 Task: Create New Employee with Employee Name: Alex Clark, Address Line1: 62 College Street, Address Line2: West Deptford, Address Line3:  NJ 08096, Cell Number: 249559-8029_x000D_

Action: Mouse moved to (213, 37)
Screenshot: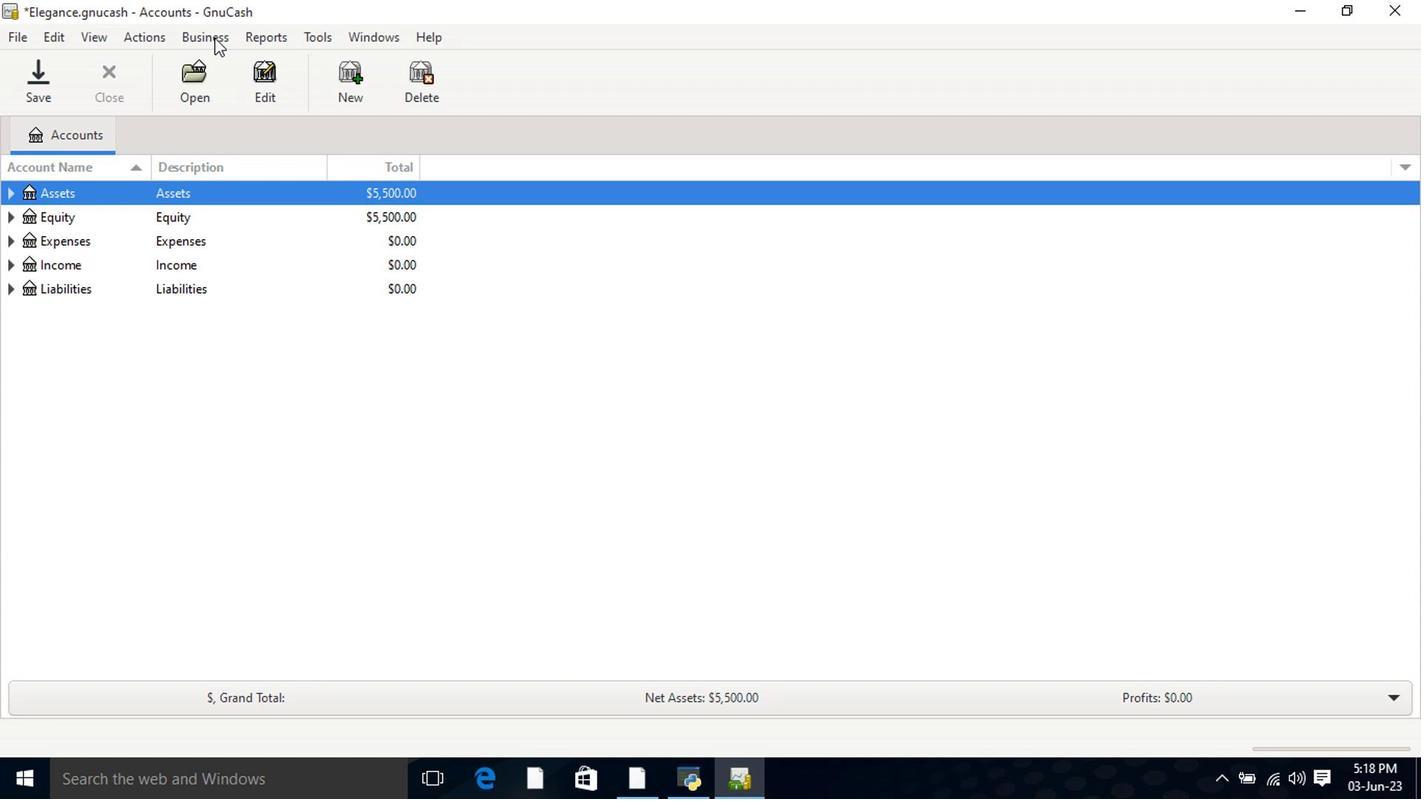 
Action: Mouse pressed left at (213, 37)
Screenshot: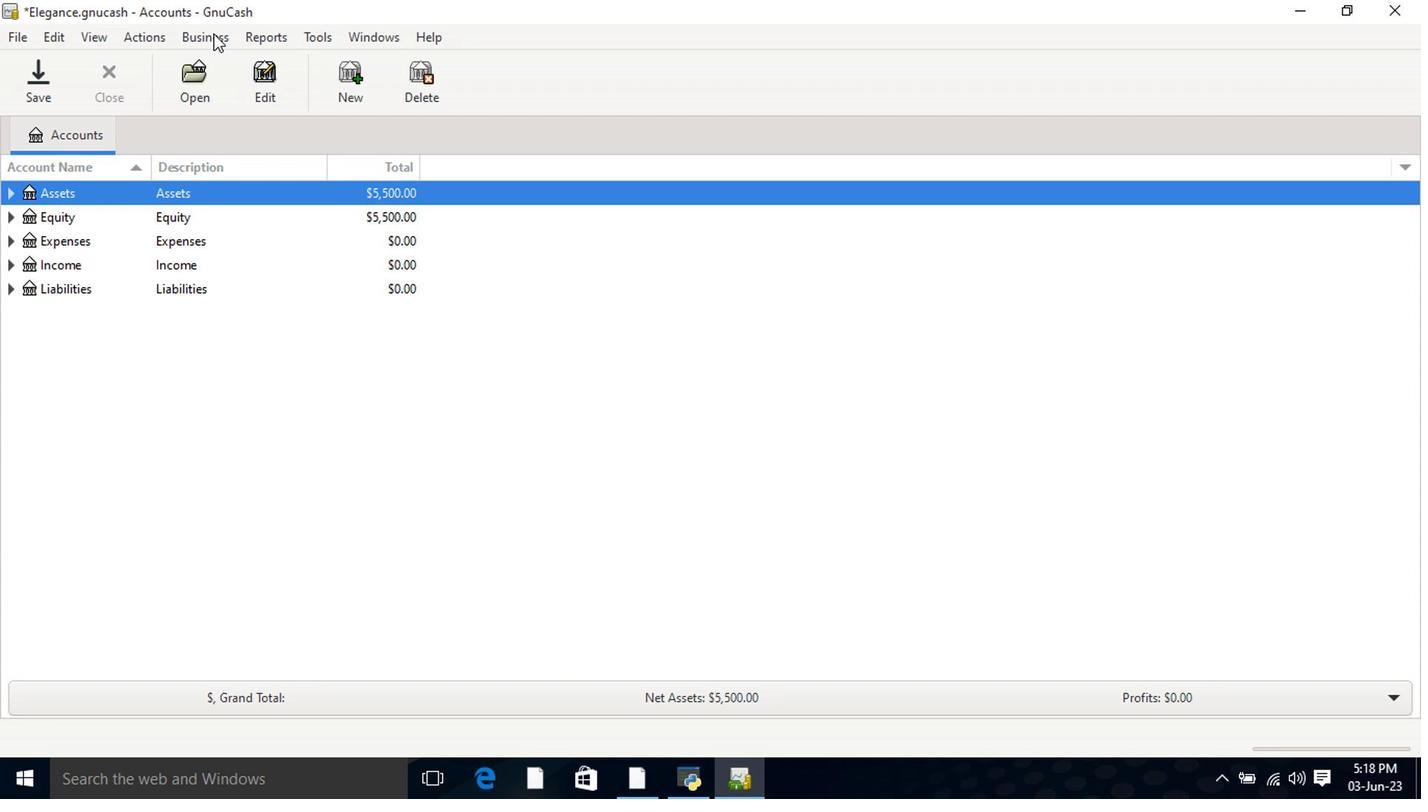 
Action: Mouse moved to (222, 124)
Screenshot: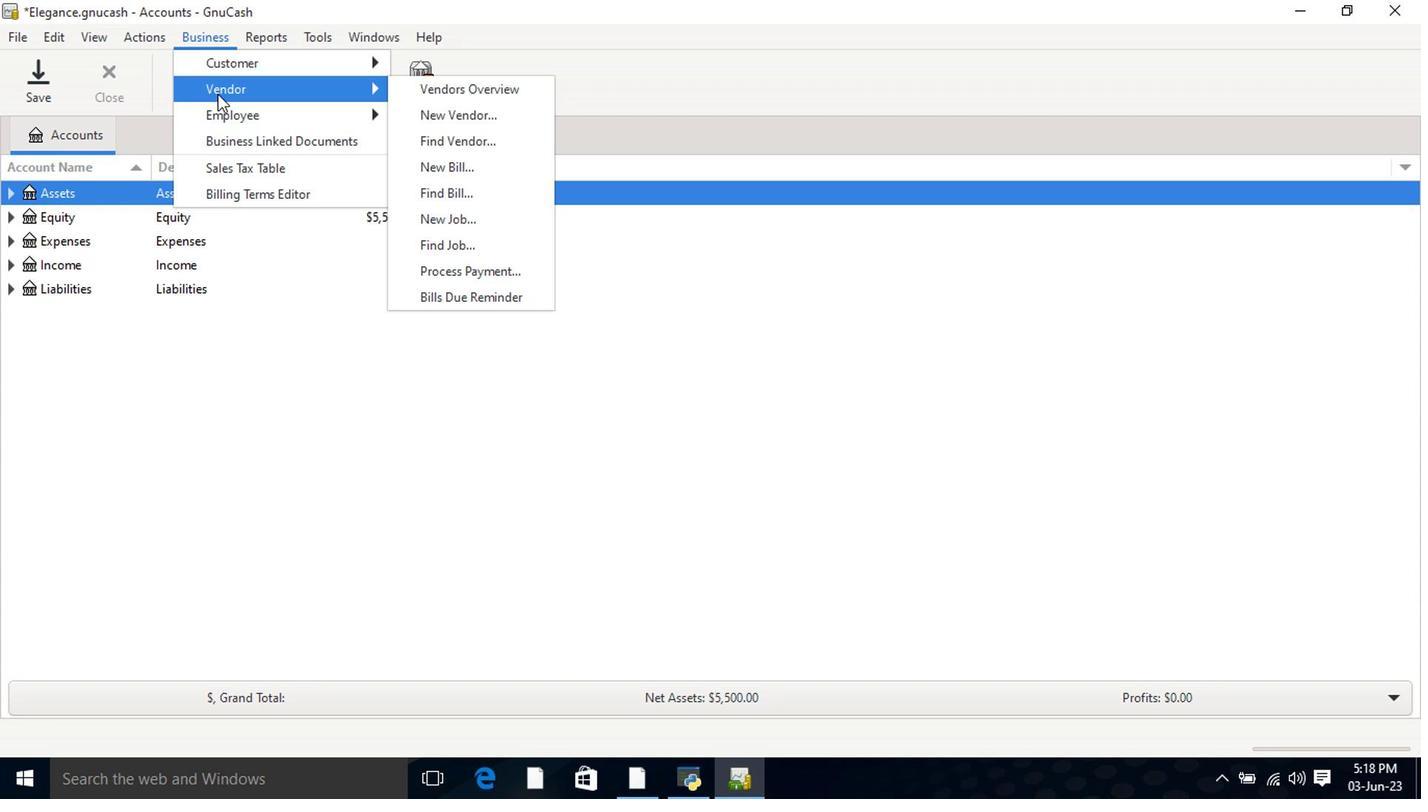 
Action: Mouse pressed left at (222, 124)
Screenshot: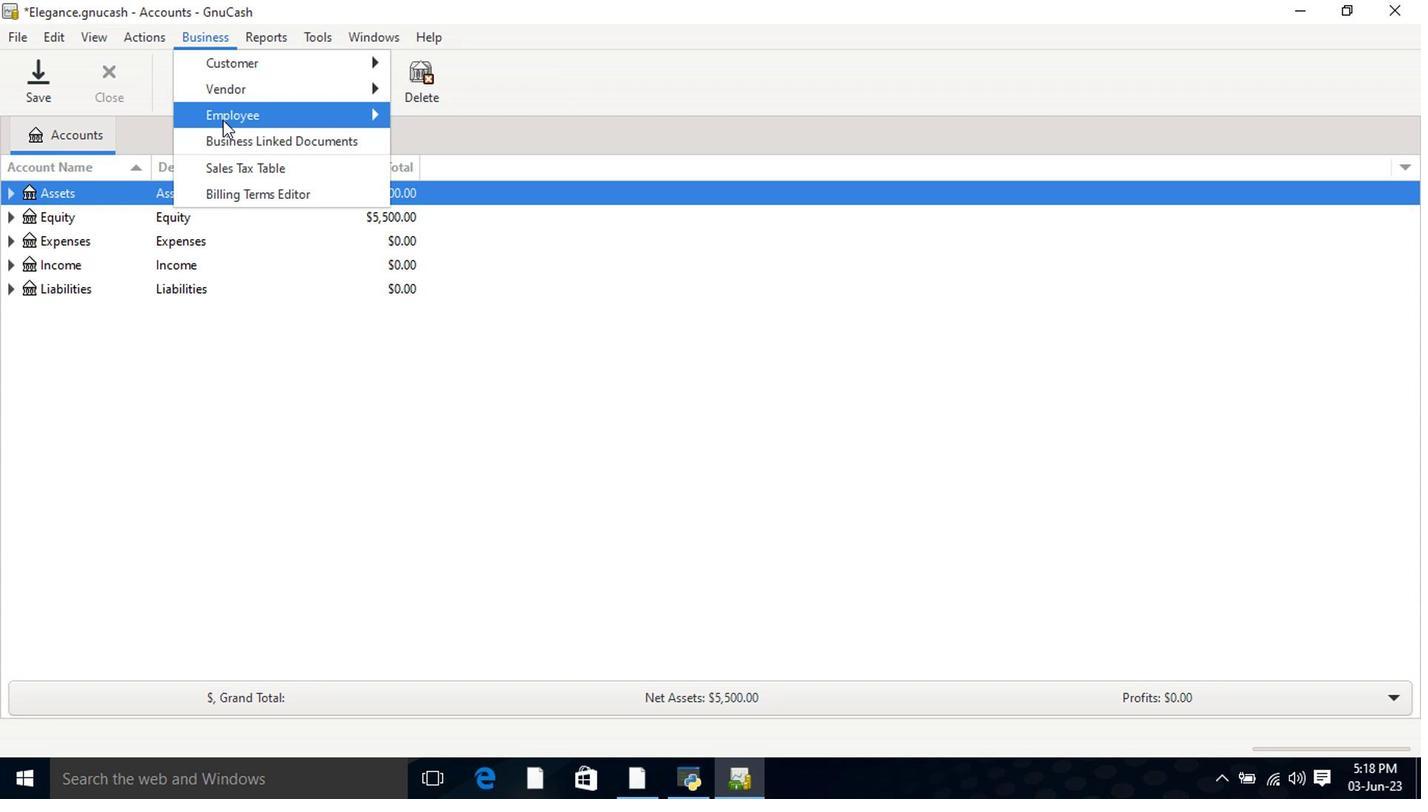 
Action: Mouse moved to (455, 148)
Screenshot: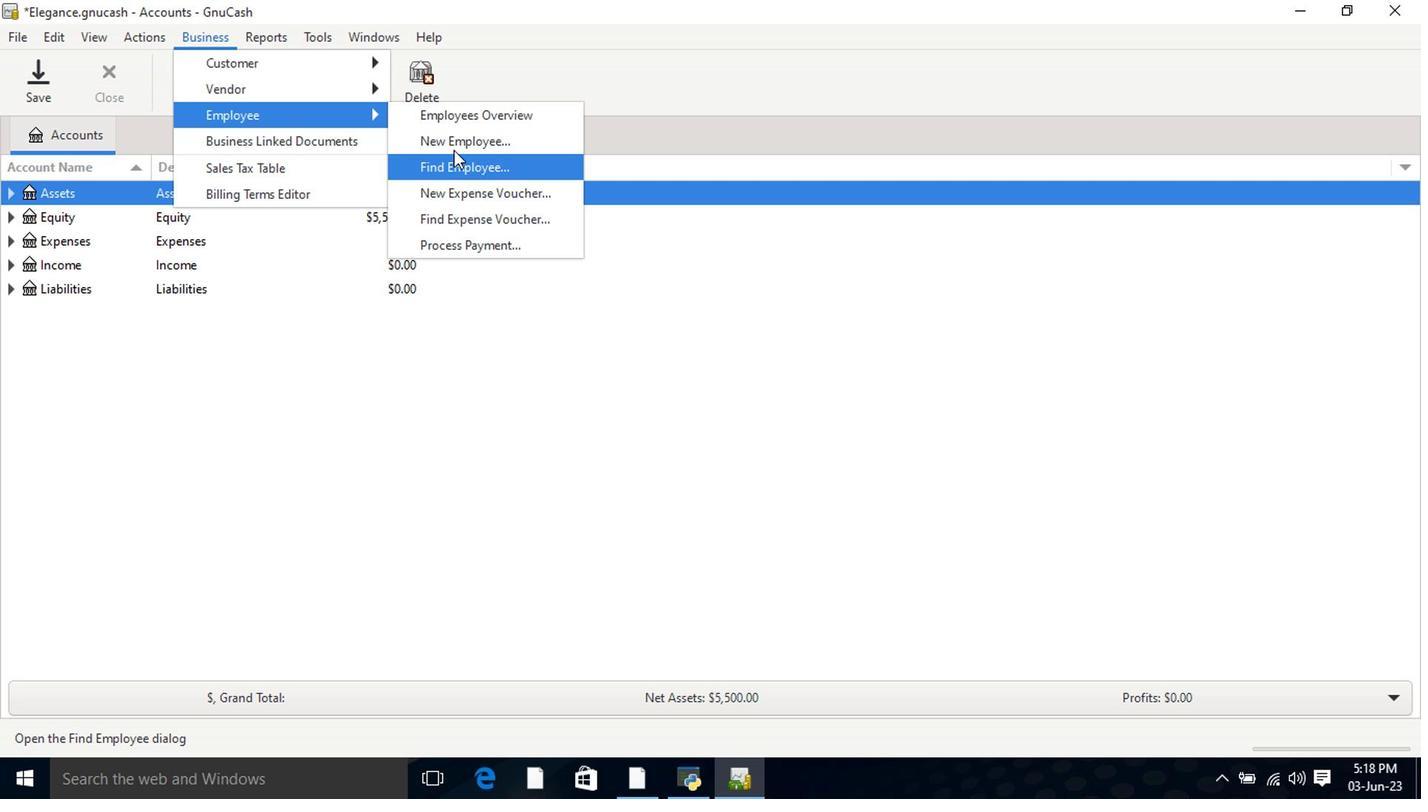 
Action: Mouse pressed left at (455, 148)
Screenshot: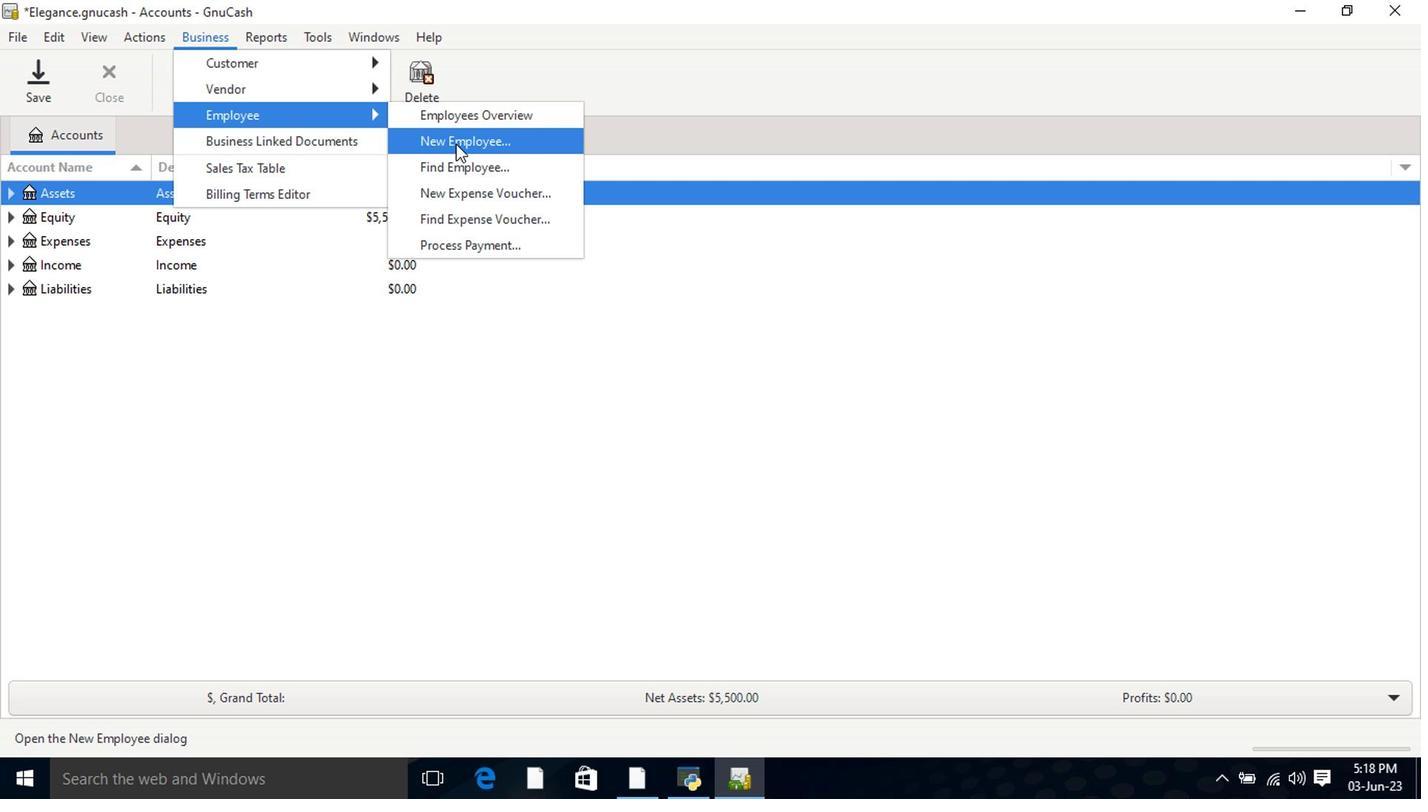 
Action: Mouse moved to (652, 324)
Screenshot: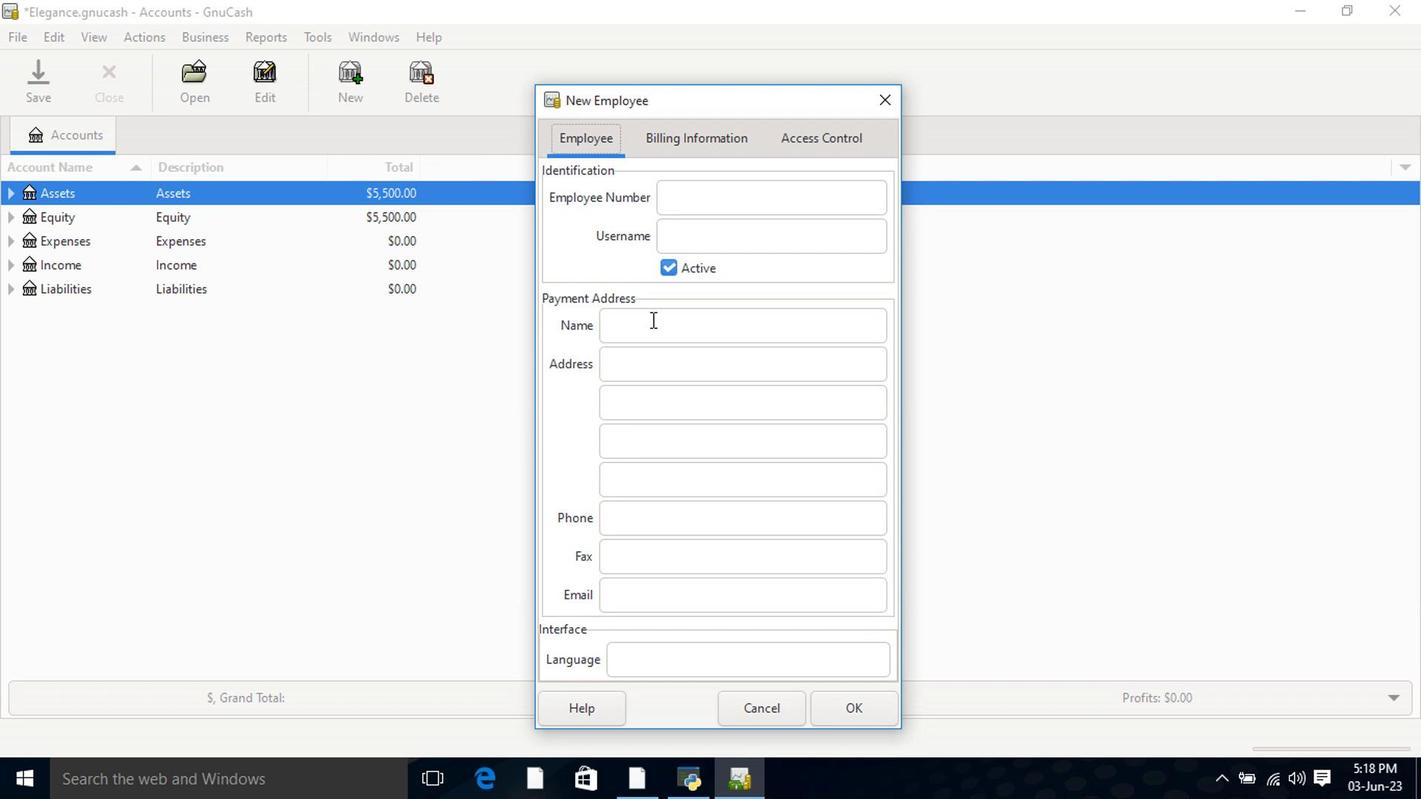 
Action: Mouse pressed left at (652, 324)
Screenshot: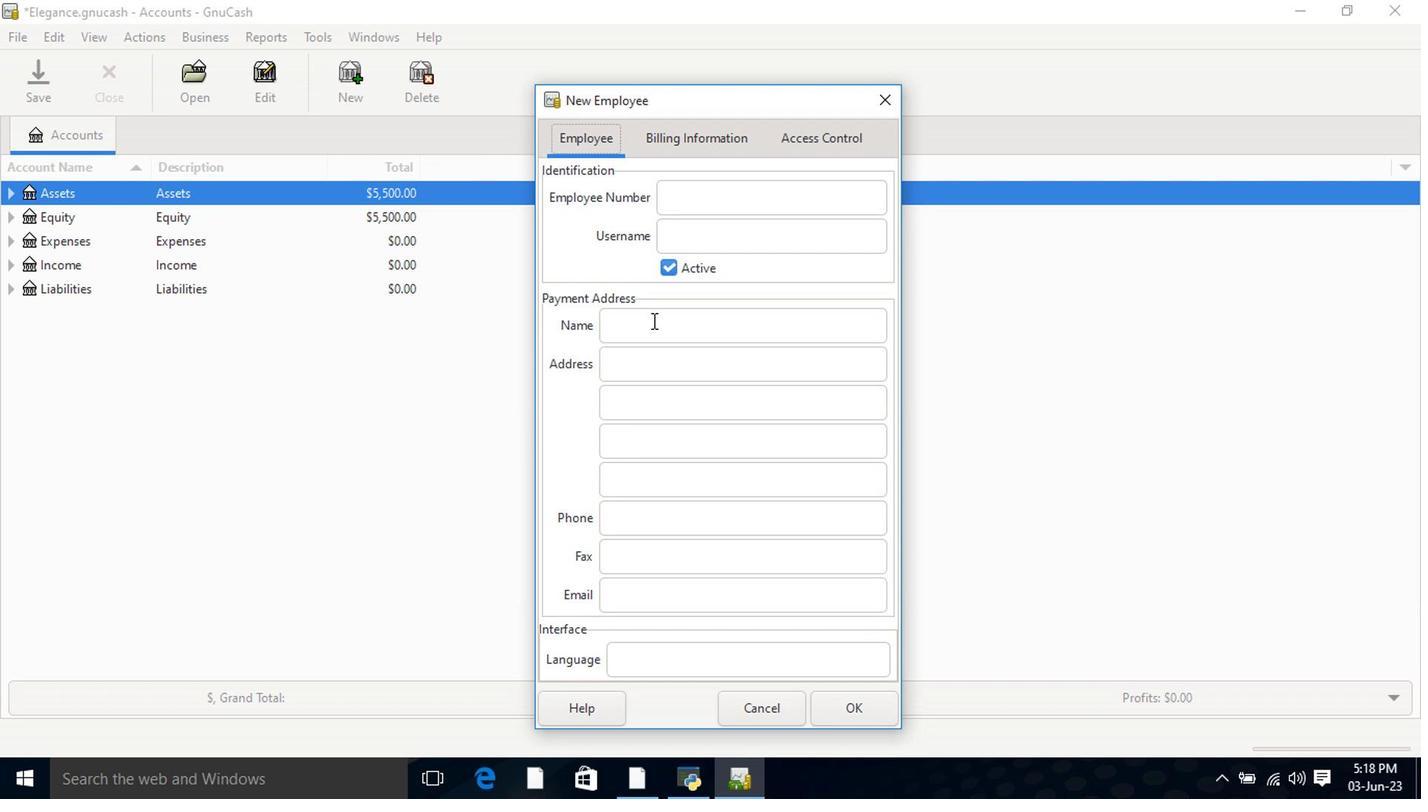 
Action: Key pressed <Key.shift>Alex<Key.space><Key.shift>Clark<Key.tab>62<Key.space><Key.shift>College<Key.space><Key.shift>Street<Key.tab><Key.shift>w<Key.backspace><Key.shift>West<Key.space><Key.shift>Deptford<Key.tab><Key.shift>NJ<Key.space>08096<Key.tab><Key.tab>249559-8029<Key.tab>
Screenshot: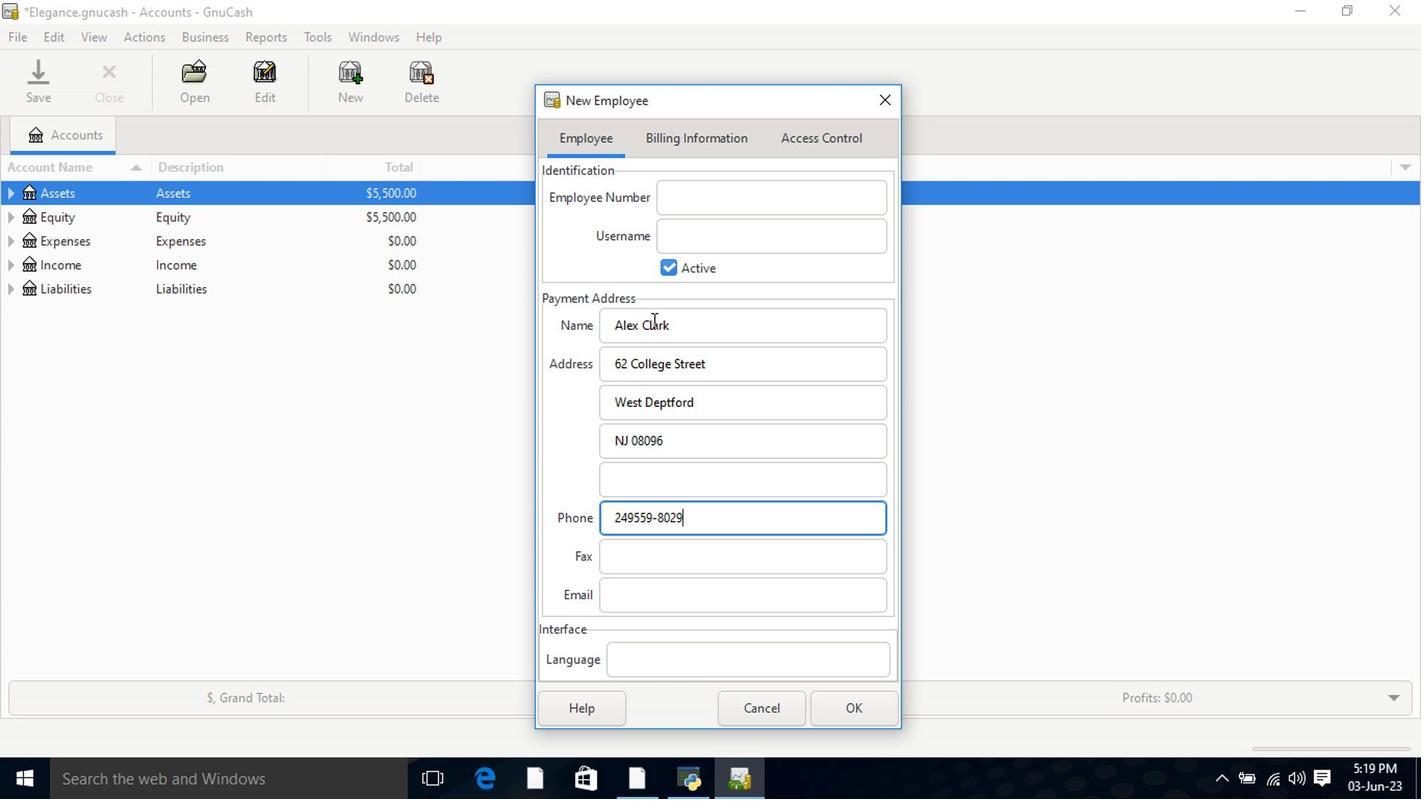 
Action: Mouse moved to (675, 146)
Screenshot: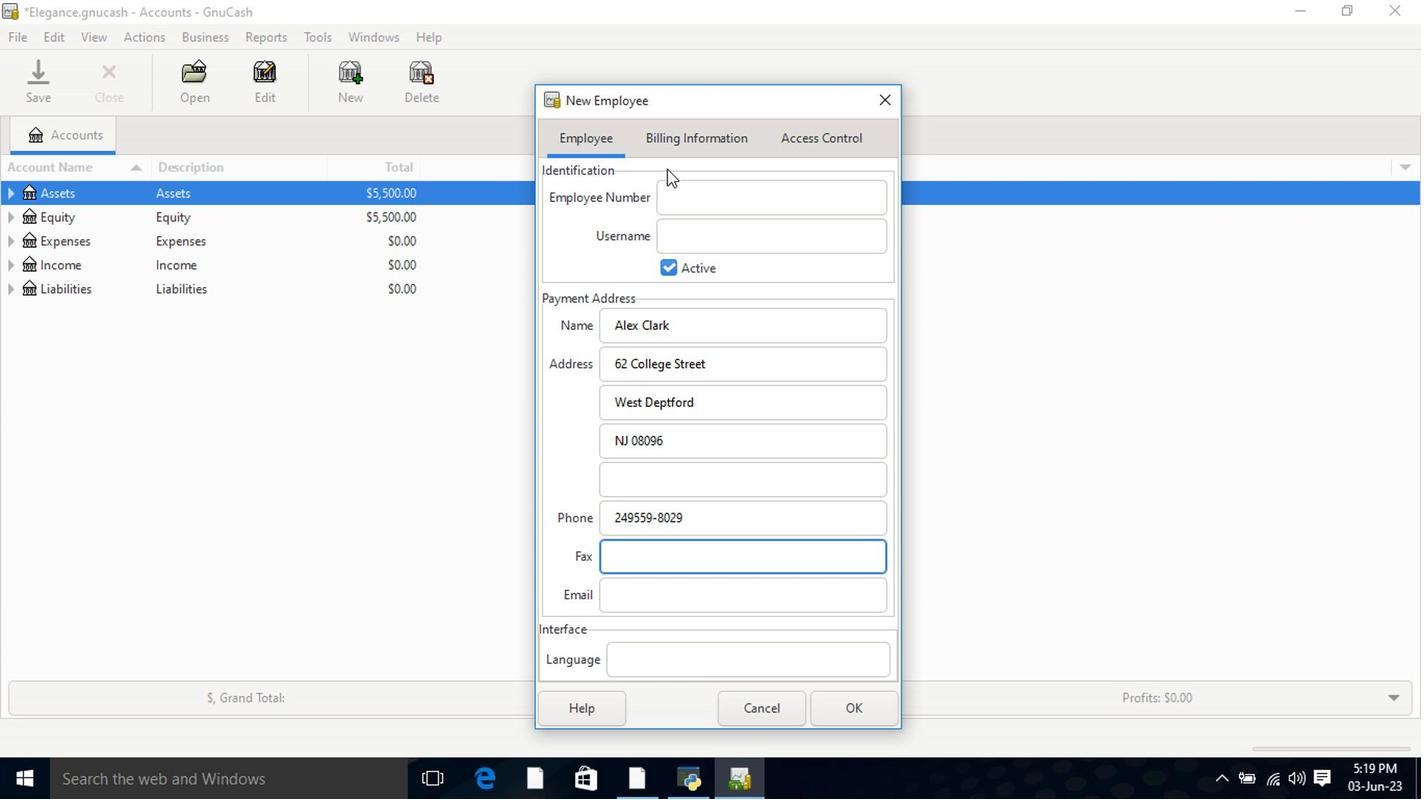 
Action: Mouse pressed left at (675, 146)
Screenshot: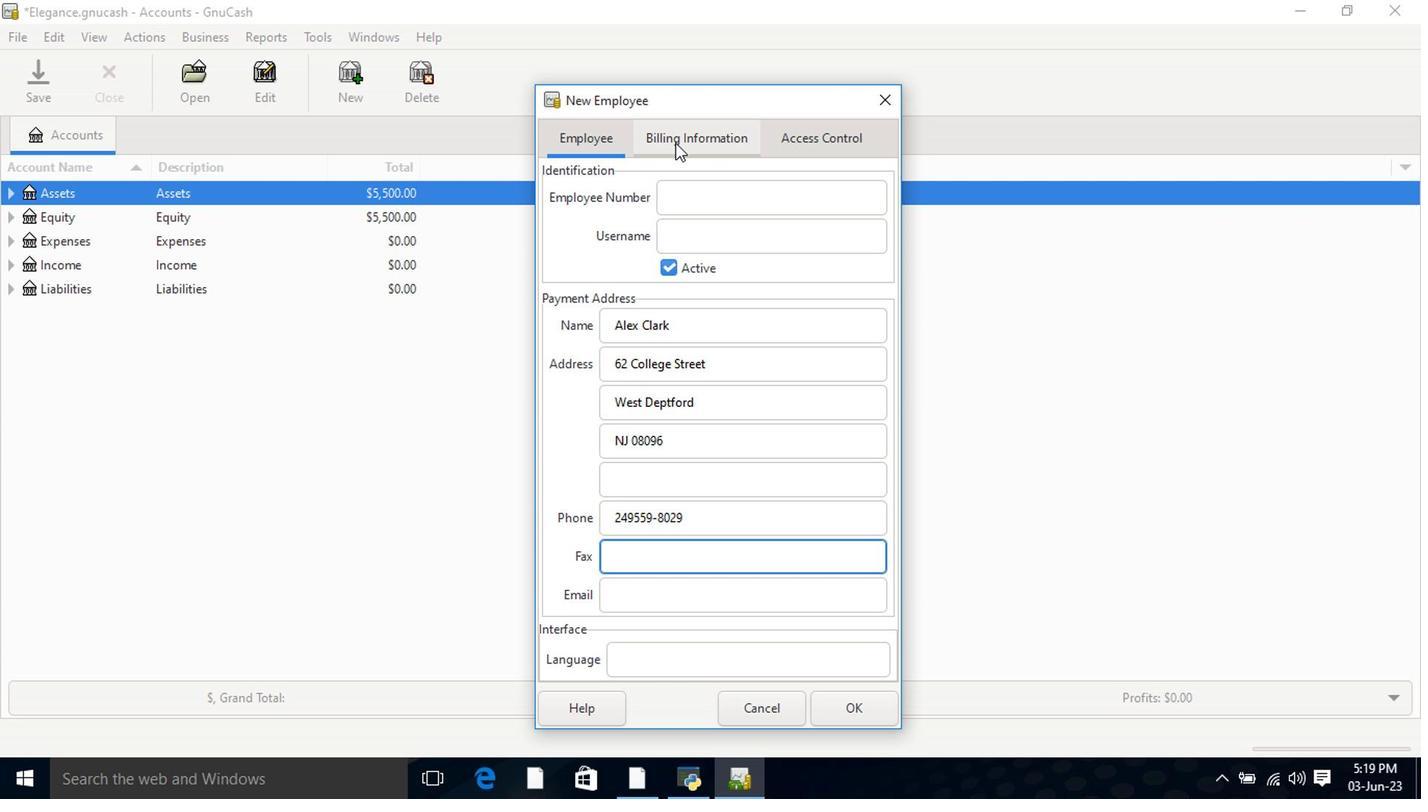 
Action: Mouse moved to (838, 138)
Screenshot: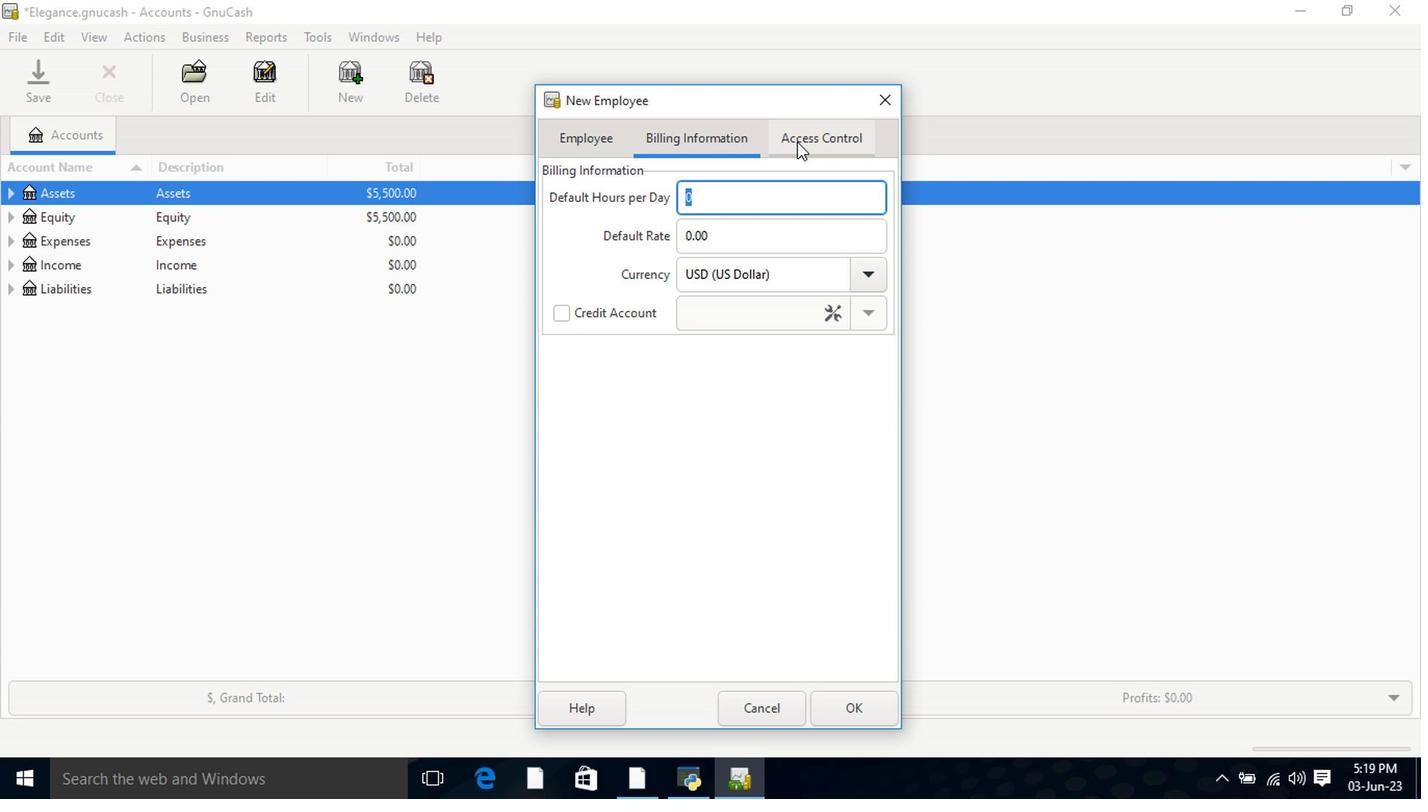 
Action: Mouse pressed left at (838, 138)
Screenshot: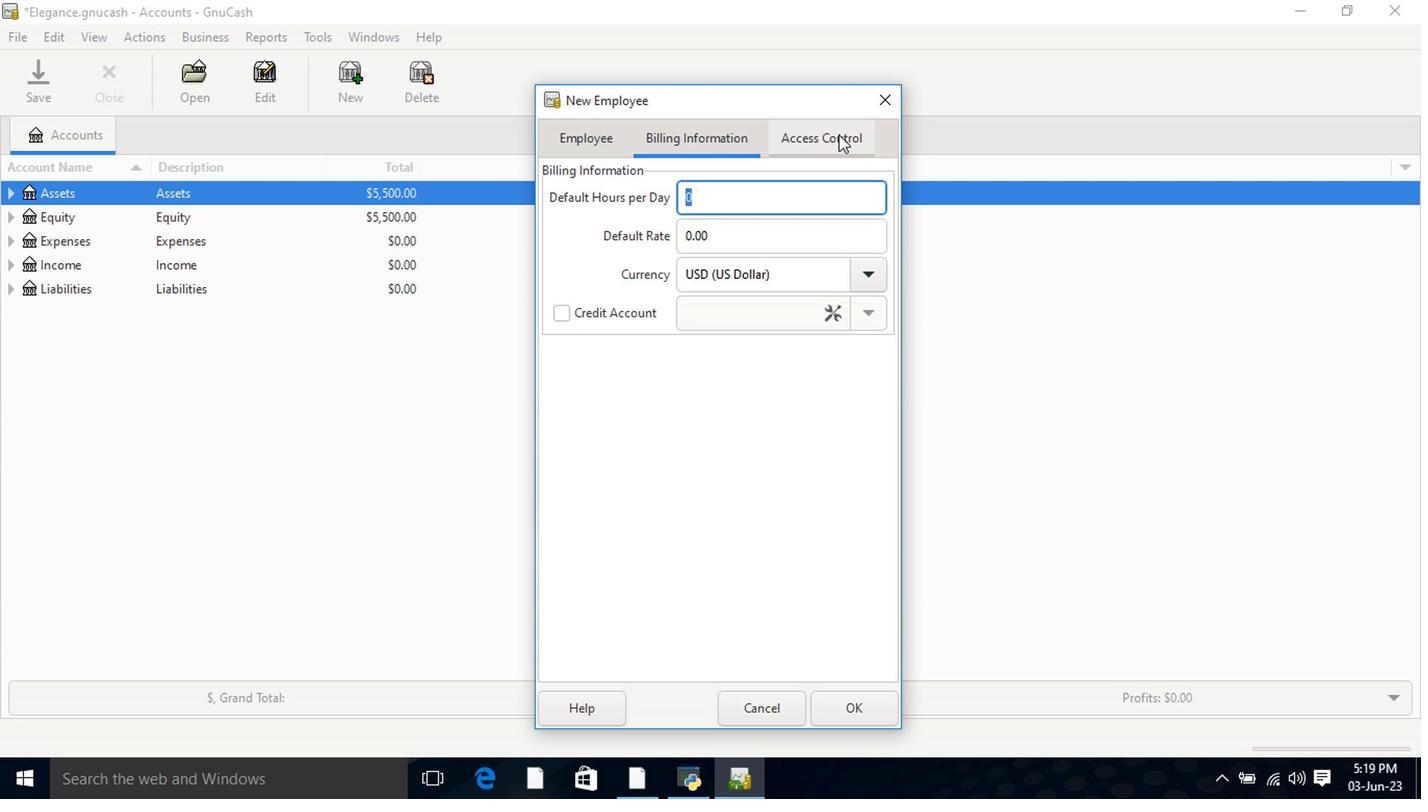 
Action: Mouse moved to (853, 712)
Screenshot: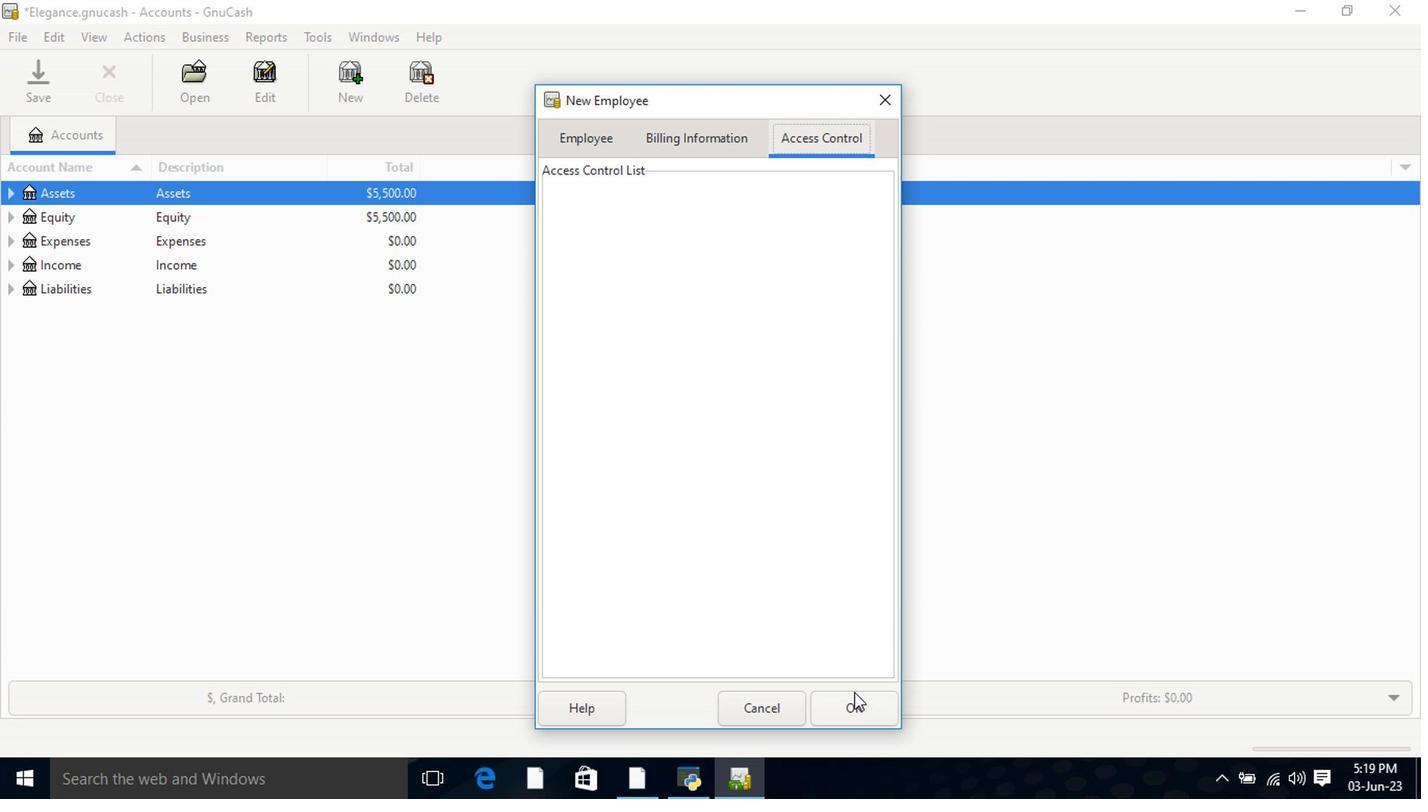 
Action: Mouse pressed left at (853, 712)
Screenshot: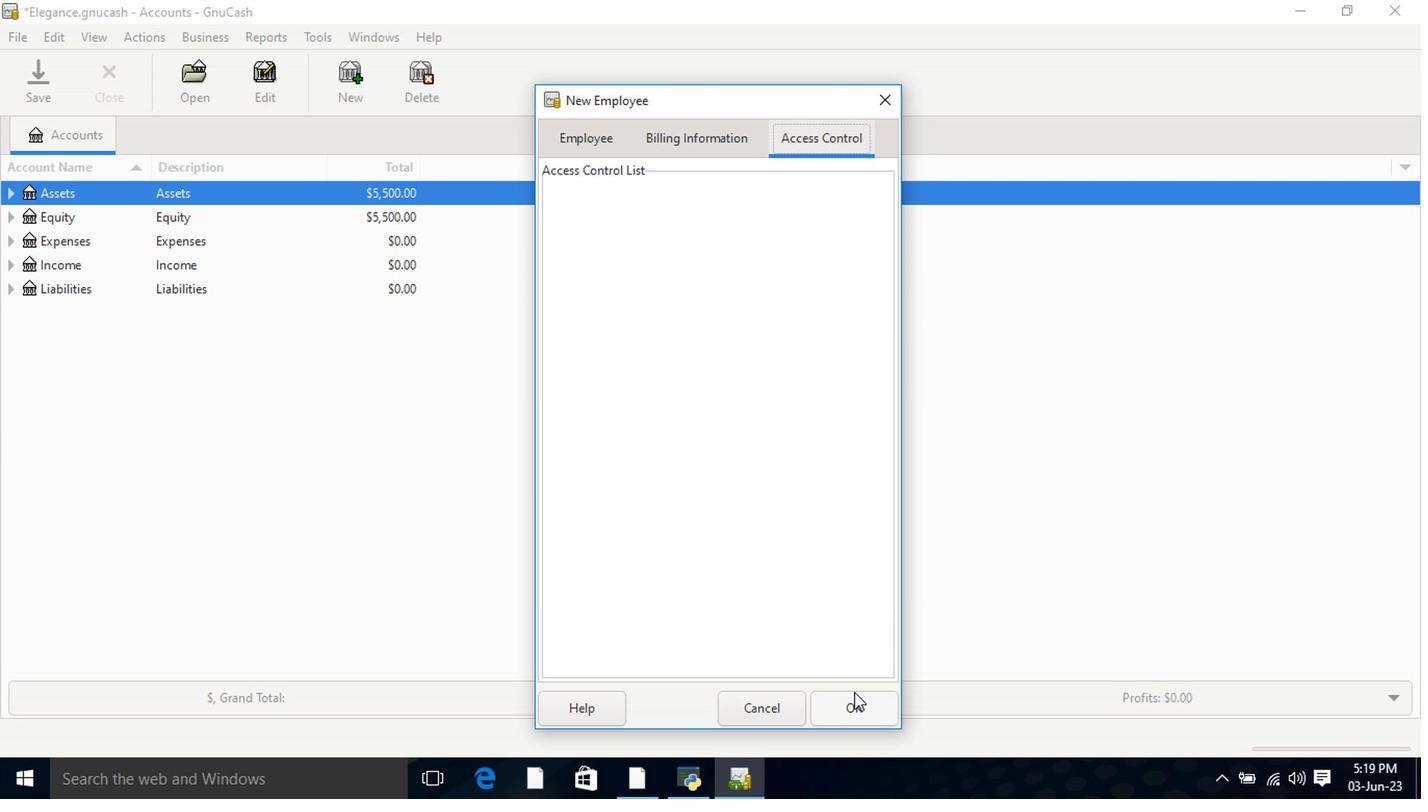 
Action: Mouse moved to (853, 712)
Screenshot: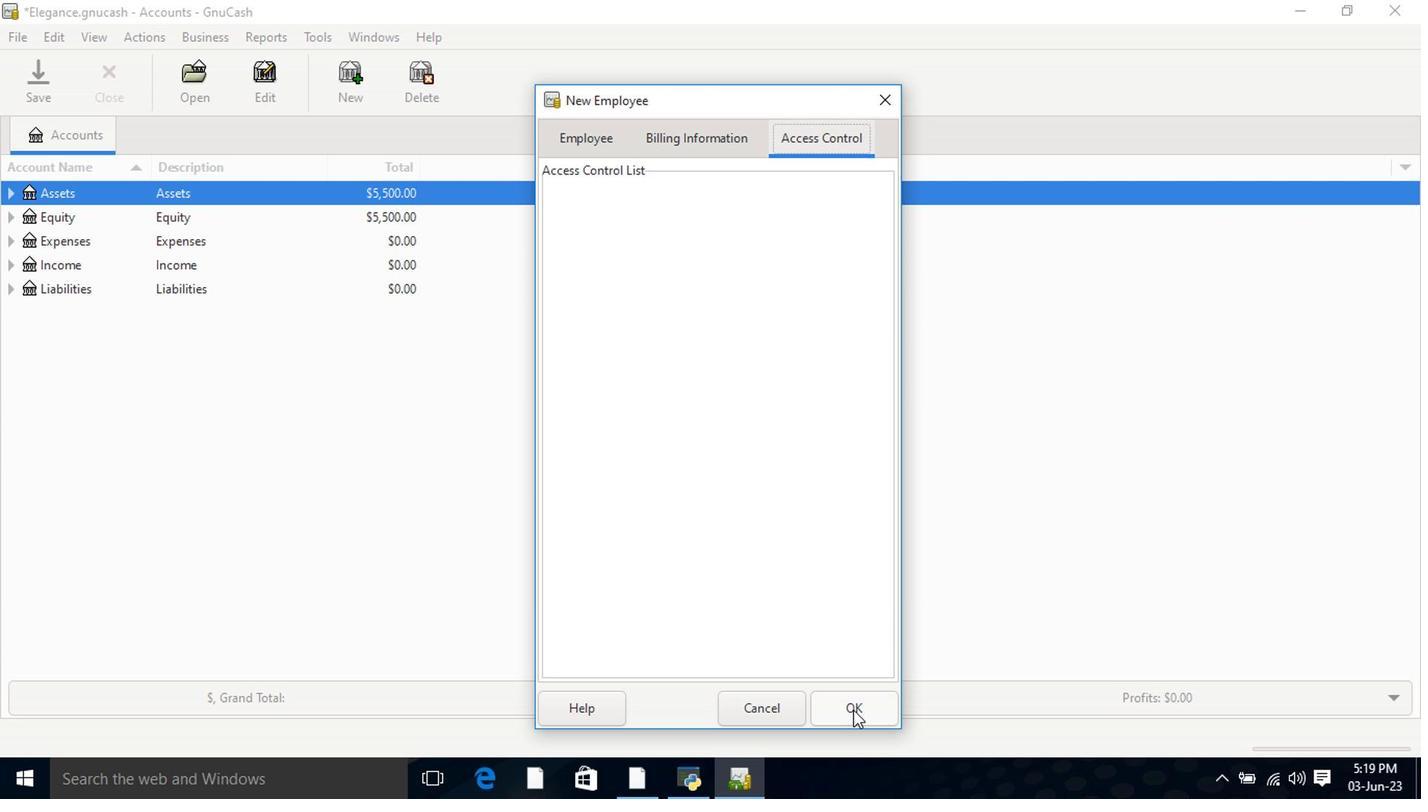 
